 Task: Set up a reminder for the nature and wildlife exploration retreat.
Action: Mouse moved to (72, 89)
Screenshot: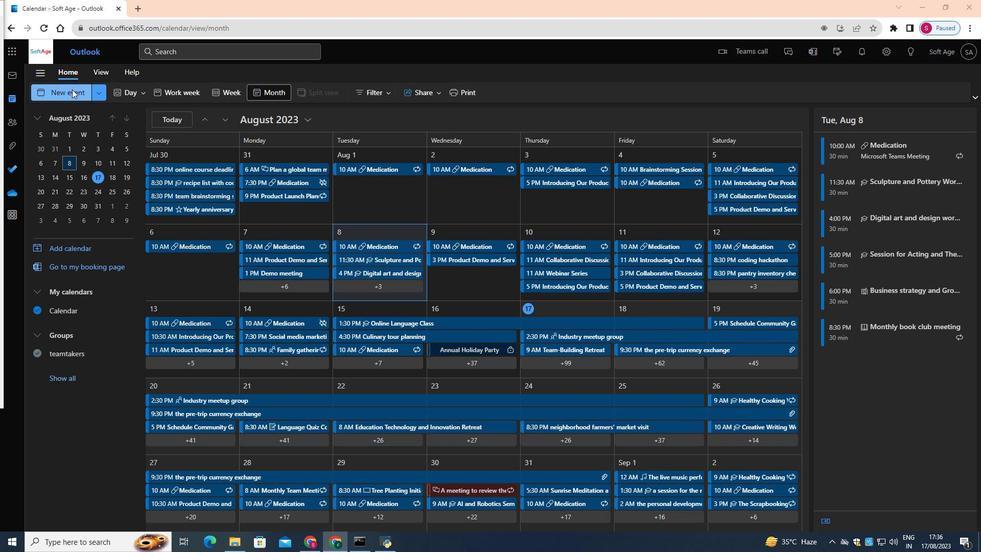 
Action: Mouse pressed left at (72, 89)
Screenshot: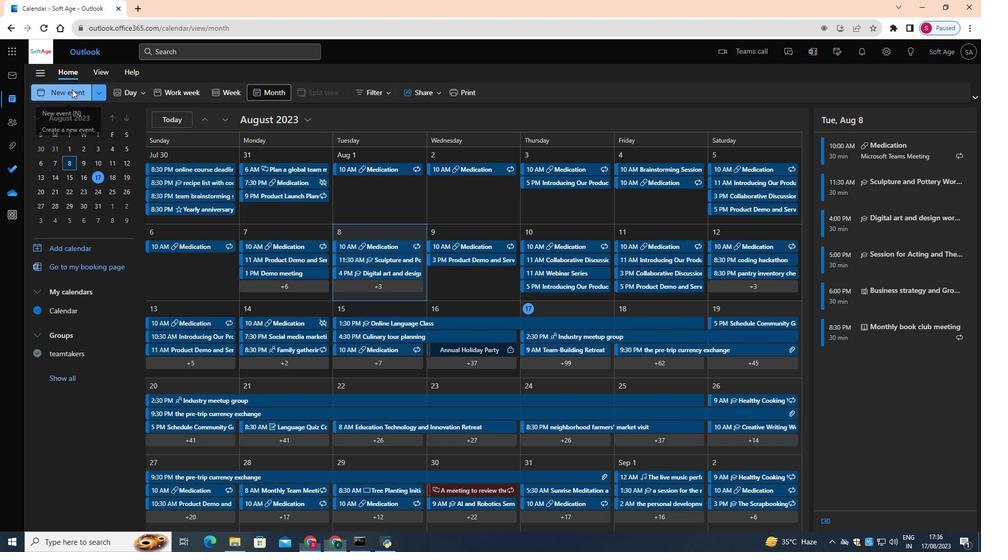 
Action: Mouse moved to (322, 158)
Screenshot: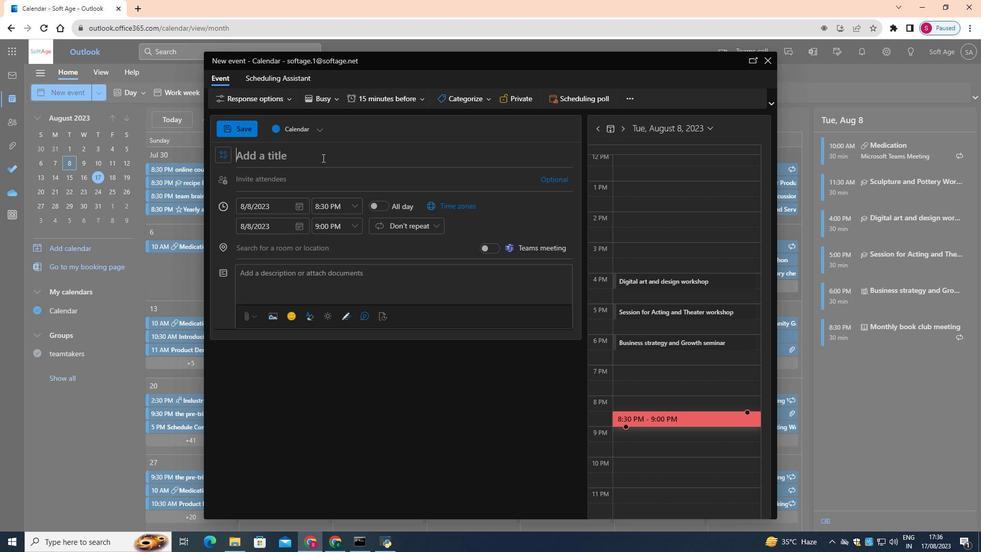 
Action: Mouse pressed left at (322, 158)
Screenshot: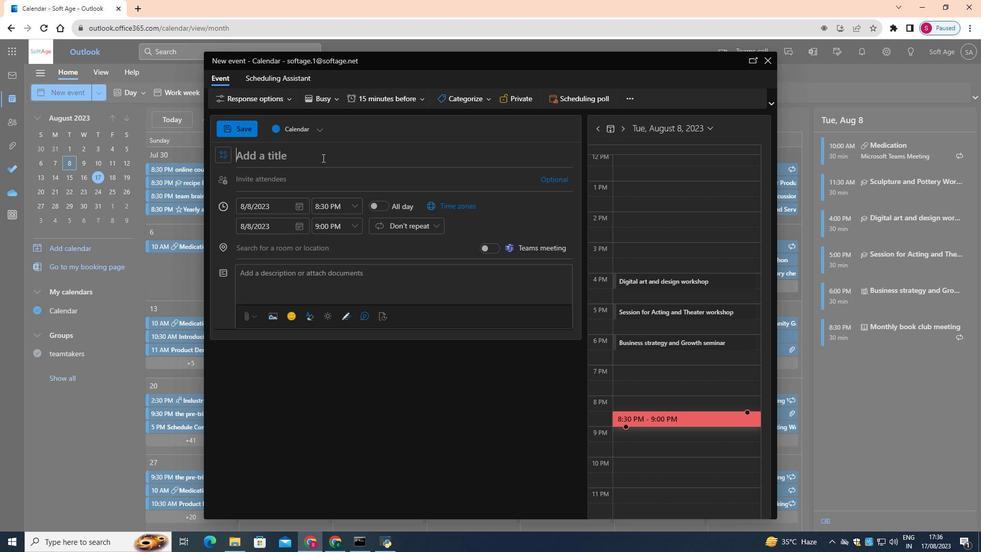 
Action: Key pressed <Key.shift>Nature<Key.space>and<Key.space><Key.shift>Wildlife<Key.space><Key.shift>Exploration<Key.space><Key.shift>Retreat<Key.space><Key.shift>Reminder
Screenshot: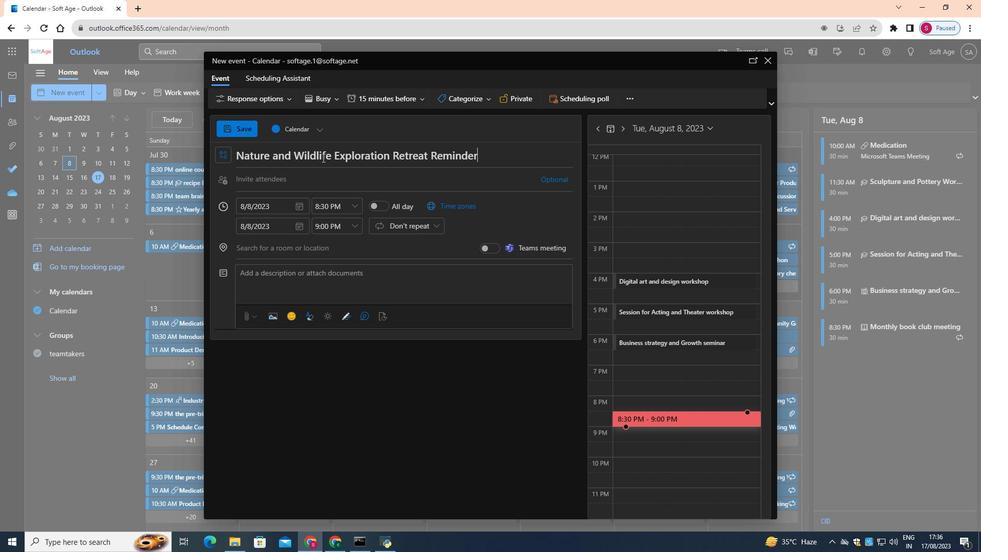 
Action: Mouse moved to (300, 207)
Screenshot: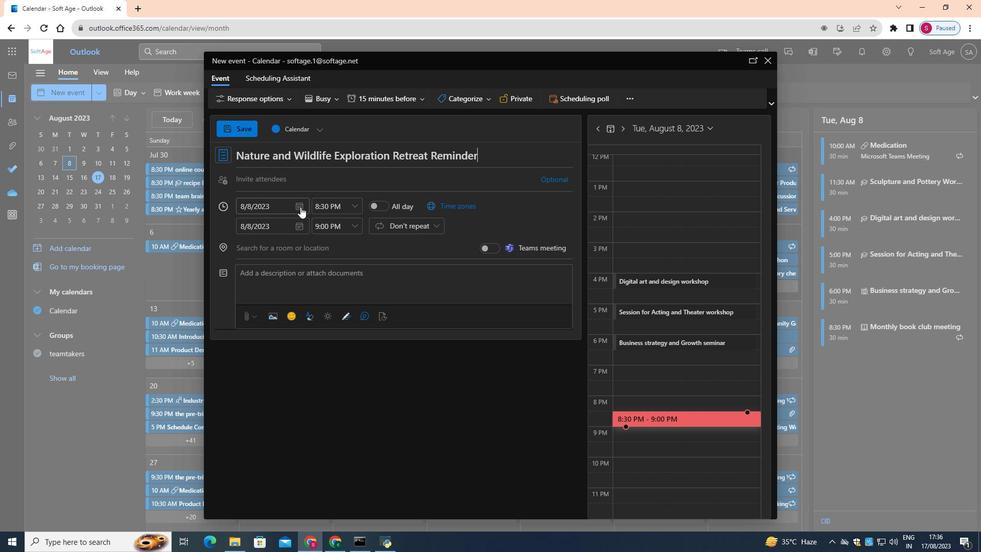 
Action: Mouse pressed left at (300, 207)
Screenshot: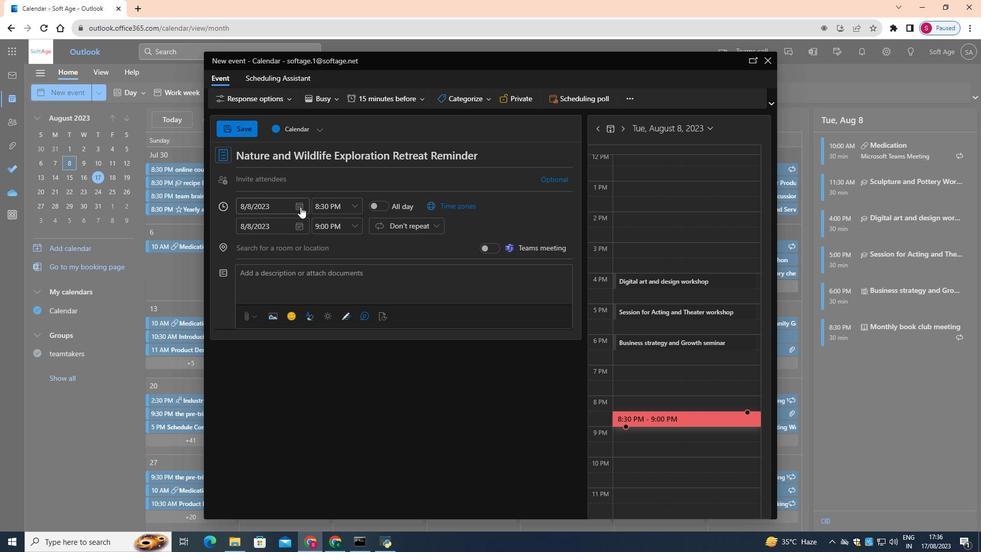 
Action: Mouse moved to (336, 300)
Screenshot: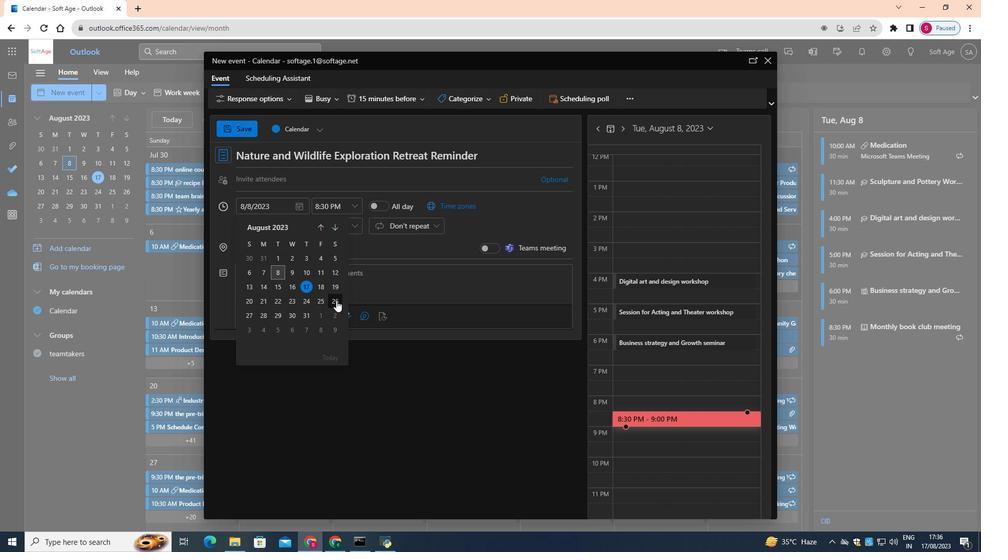 
Action: Mouse pressed left at (336, 300)
Screenshot: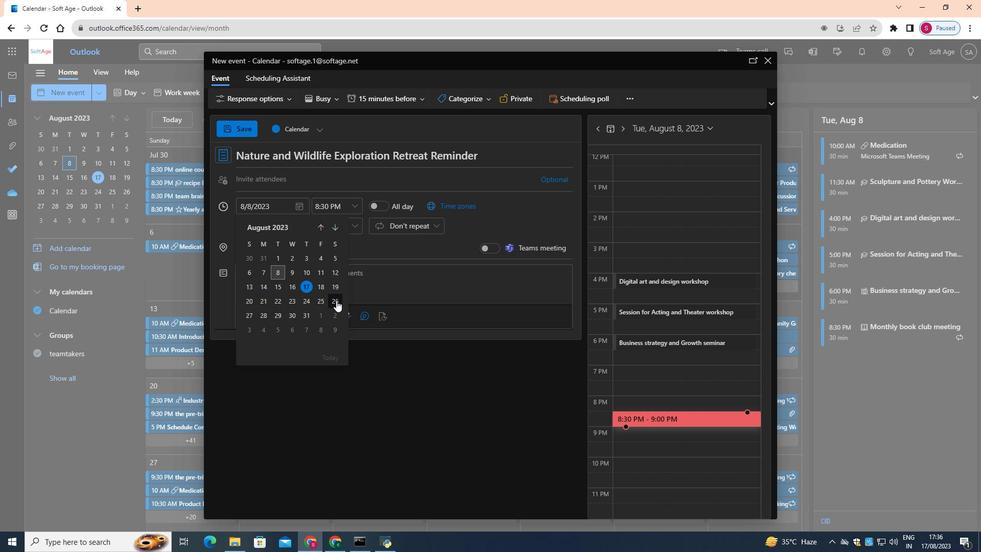 
Action: Mouse moved to (352, 207)
Screenshot: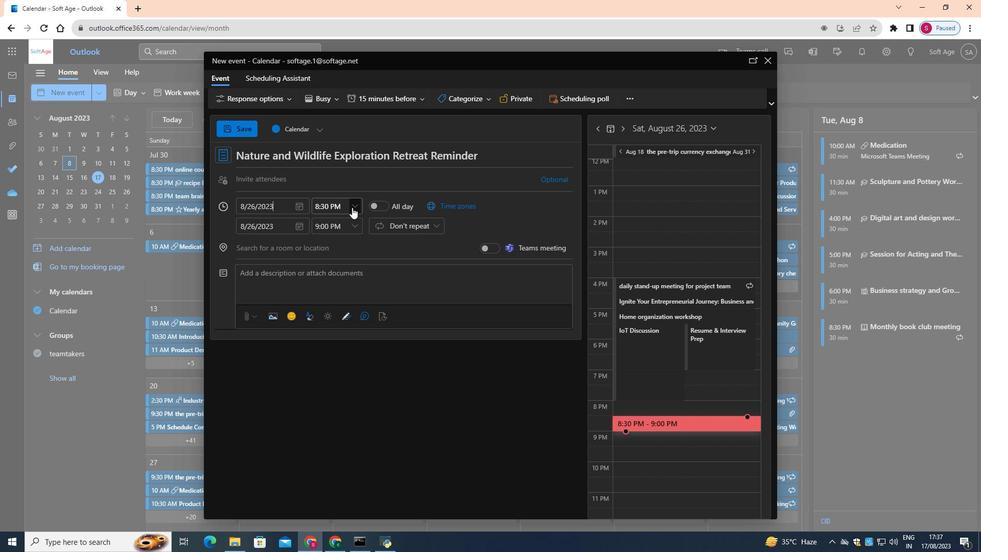 
Action: Mouse pressed left at (352, 207)
Screenshot: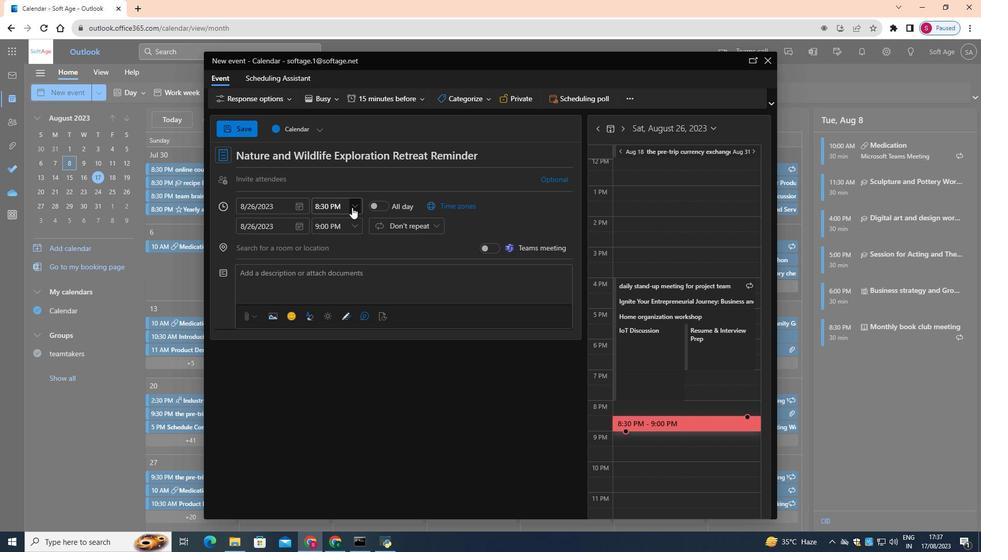 
Action: Mouse moved to (339, 261)
Screenshot: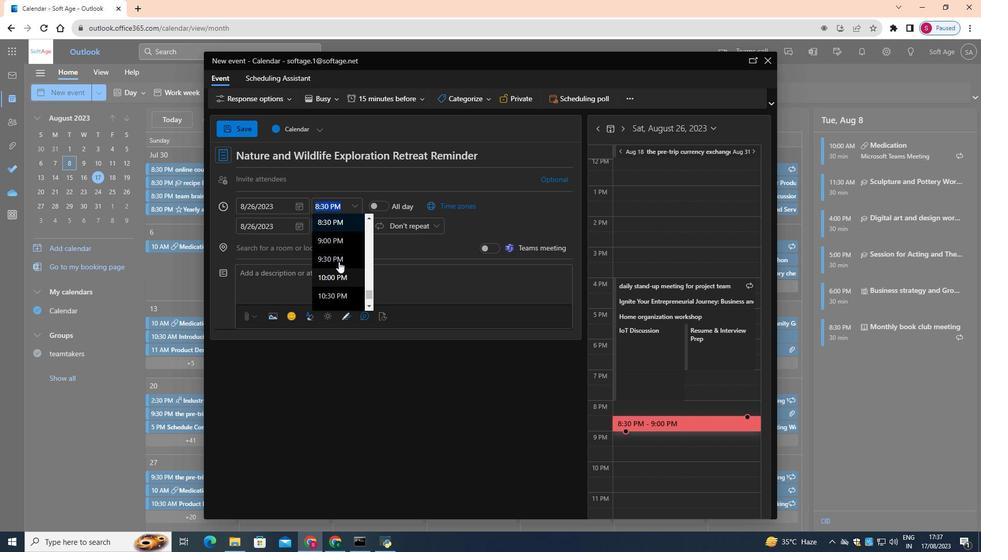 
Action: Mouse scrolled (339, 262) with delta (0, 0)
Screenshot: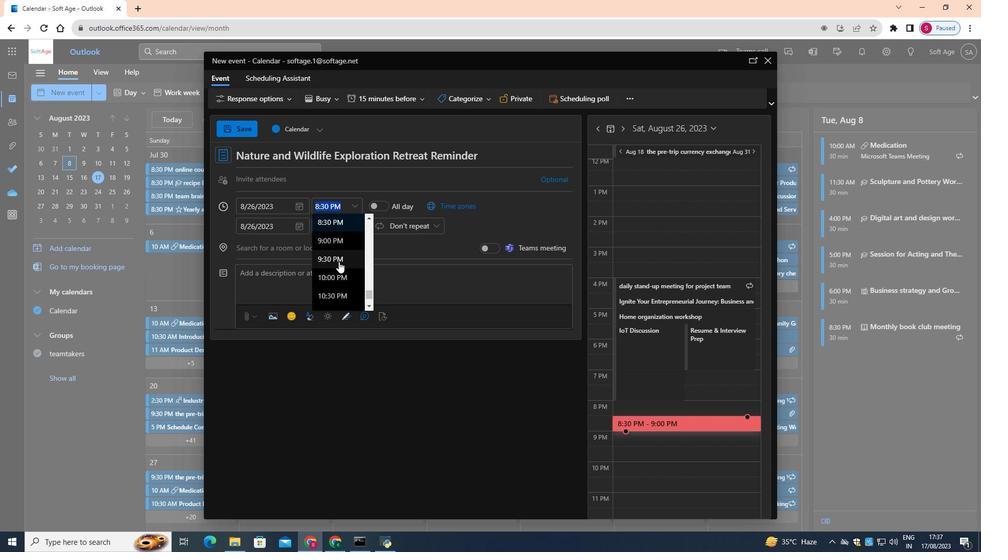 
Action: Mouse scrolled (339, 262) with delta (0, 0)
Screenshot: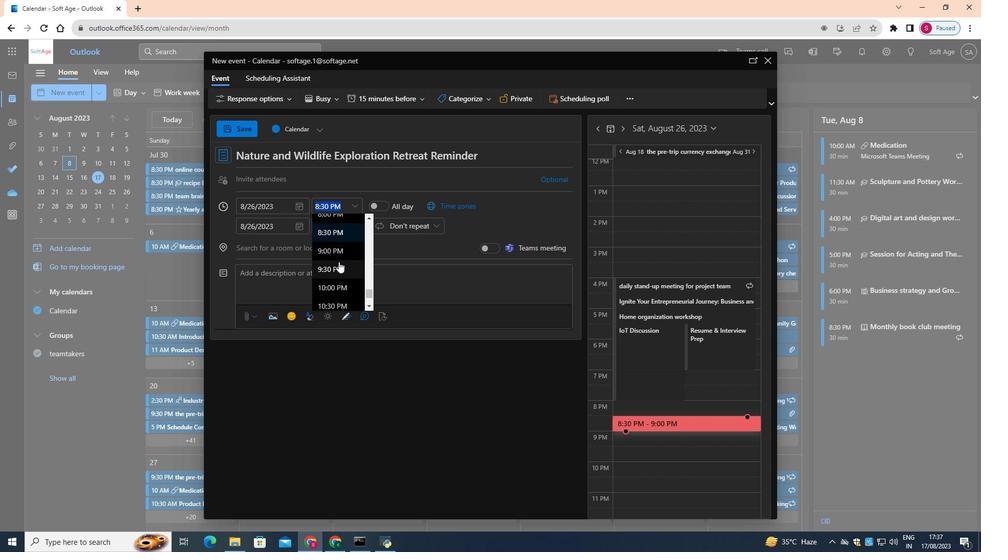 
Action: Mouse scrolled (339, 262) with delta (0, 0)
Screenshot: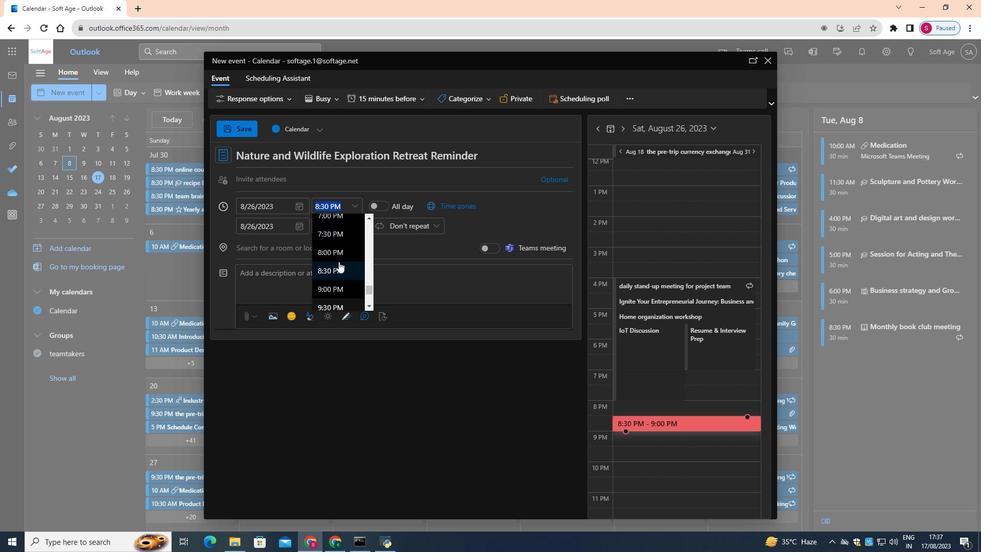 
Action: Mouse scrolled (339, 262) with delta (0, 0)
Screenshot: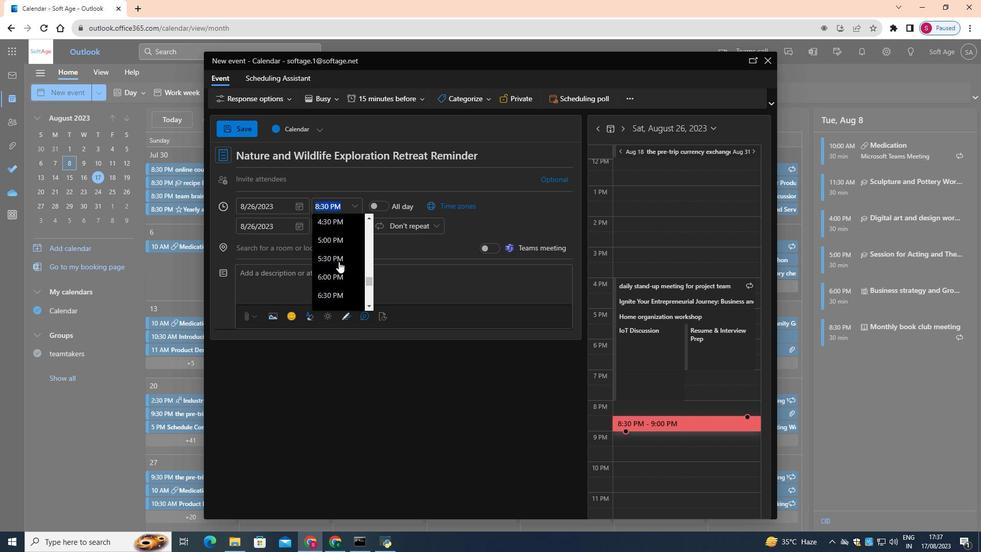 
Action: Mouse scrolled (339, 262) with delta (0, 0)
Screenshot: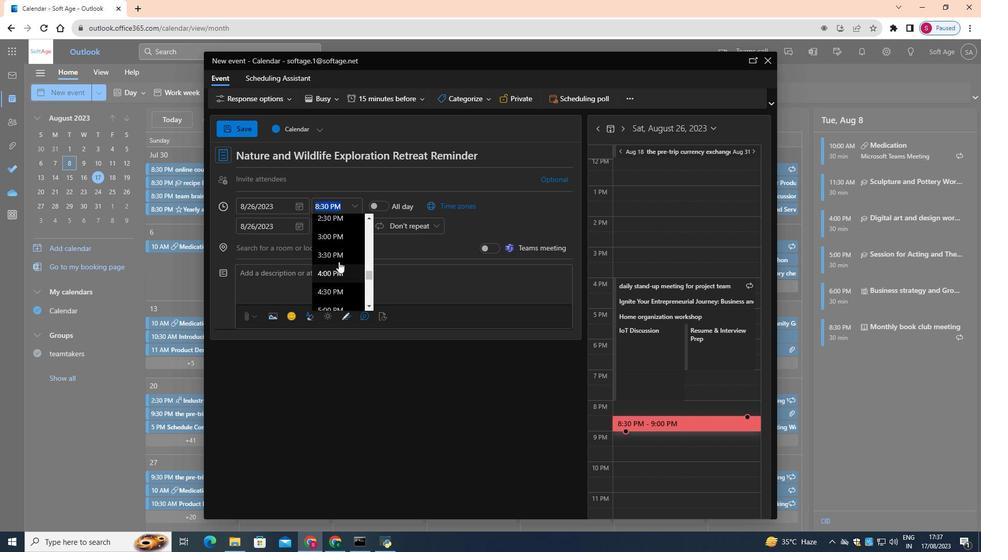 
Action: Mouse scrolled (339, 262) with delta (0, 0)
Screenshot: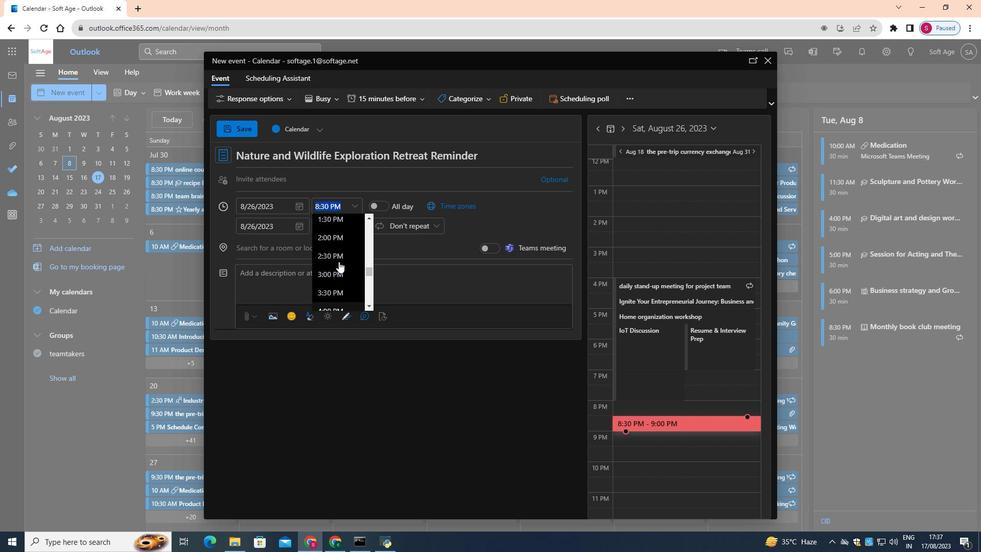 
Action: Mouse moved to (337, 218)
Screenshot: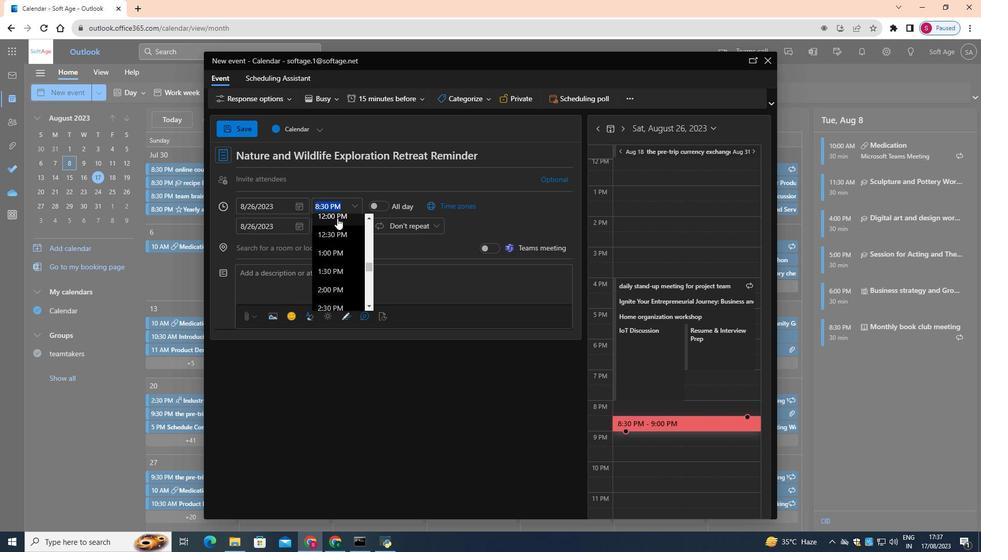 
Action: Mouse pressed left at (337, 218)
Screenshot: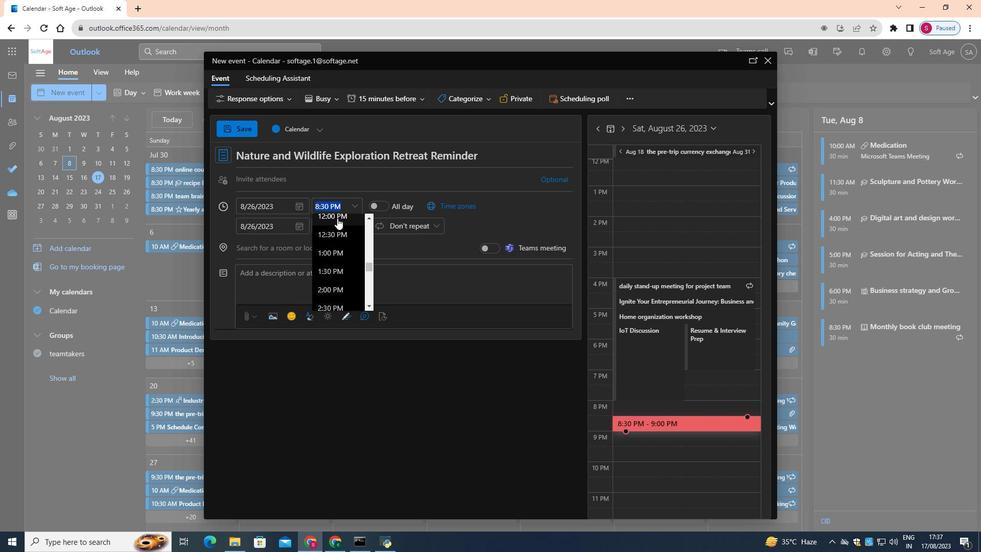 
Action: Mouse moved to (349, 221)
Screenshot: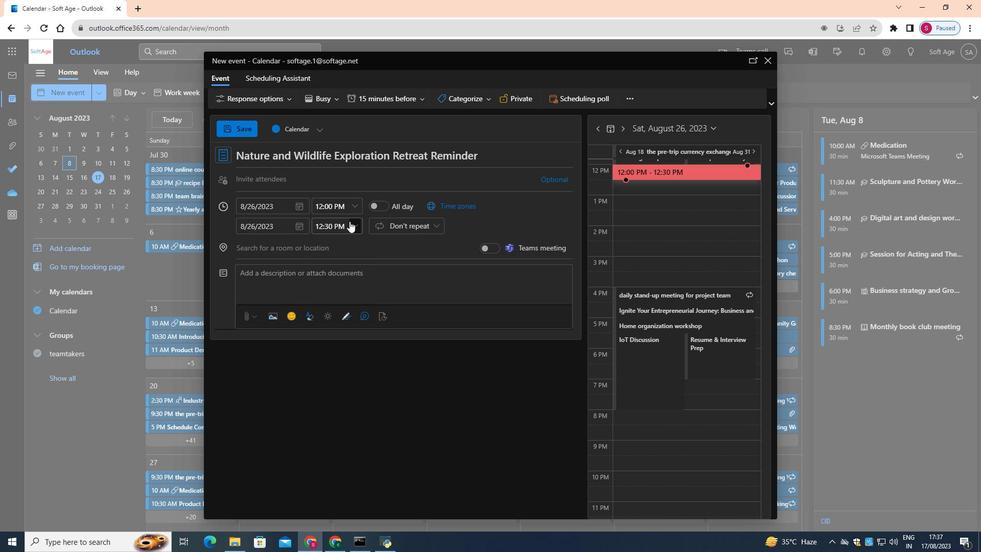 
Action: Mouse pressed left at (349, 221)
Screenshot: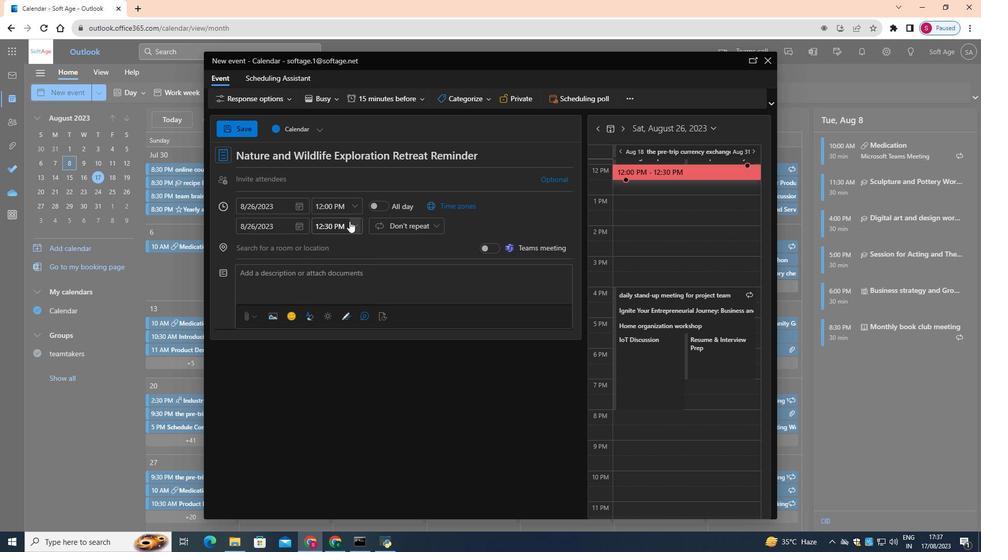 
Action: Mouse moved to (324, 294)
Screenshot: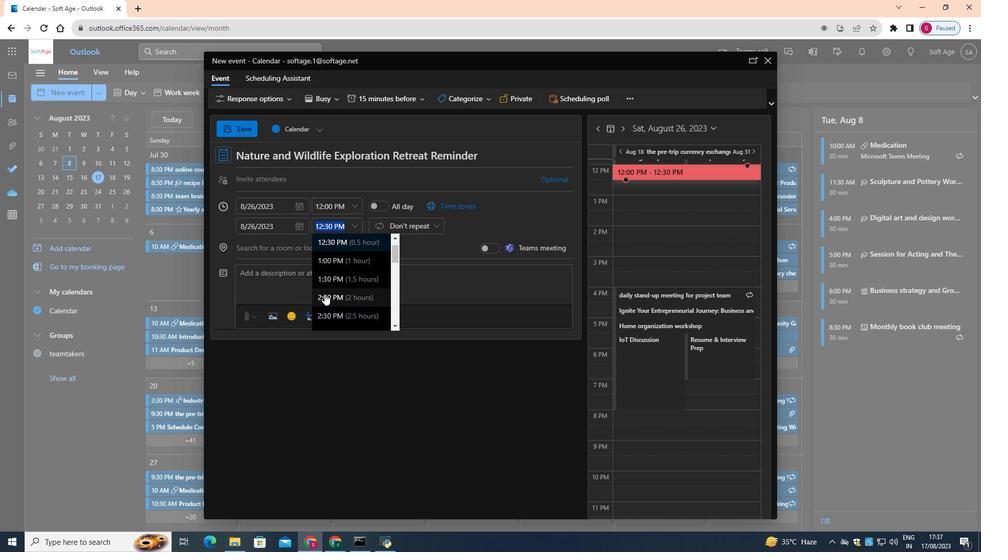 
Action: Mouse pressed left at (324, 294)
Screenshot: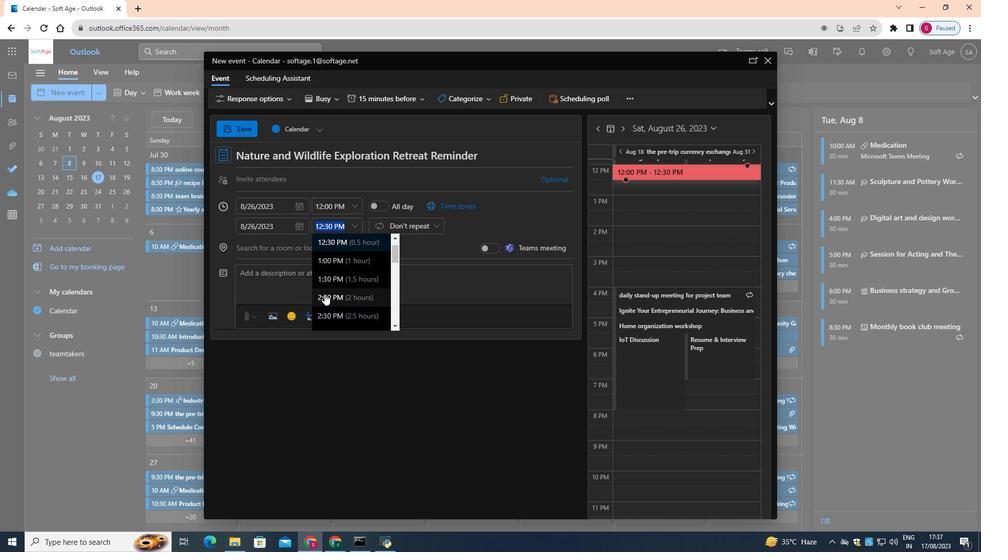 
Action: Mouse moved to (383, 96)
Screenshot: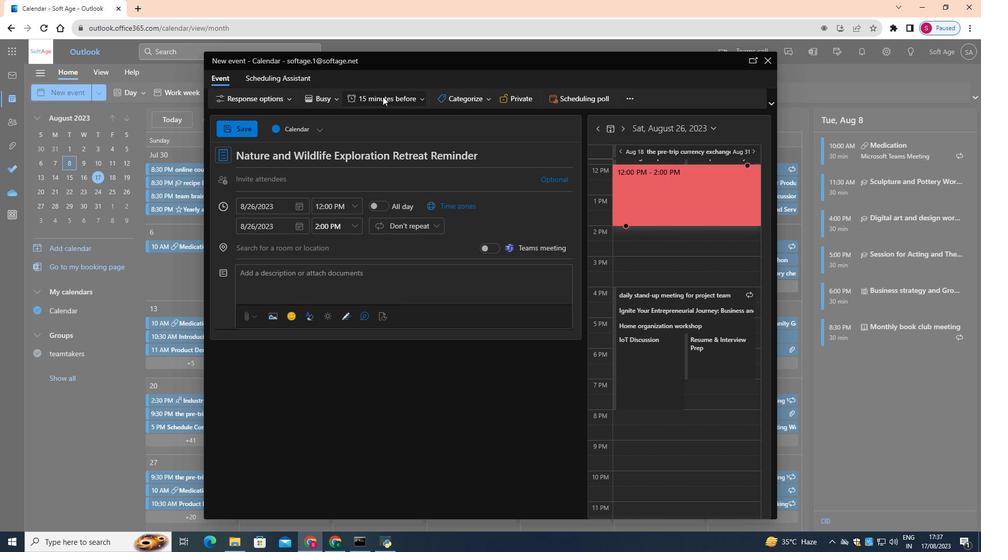 
Action: Mouse pressed left at (383, 96)
Screenshot: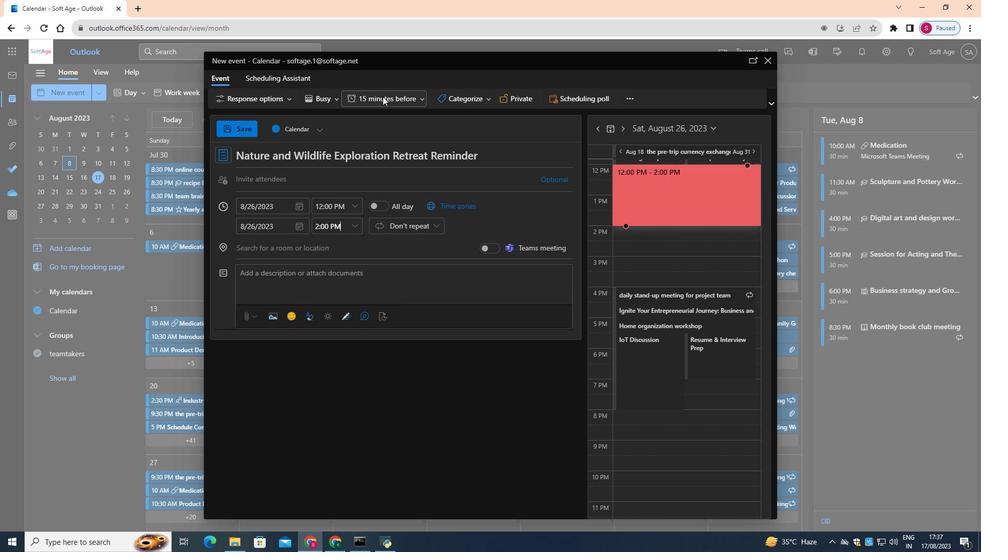 
Action: Mouse moved to (393, 226)
Screenshot: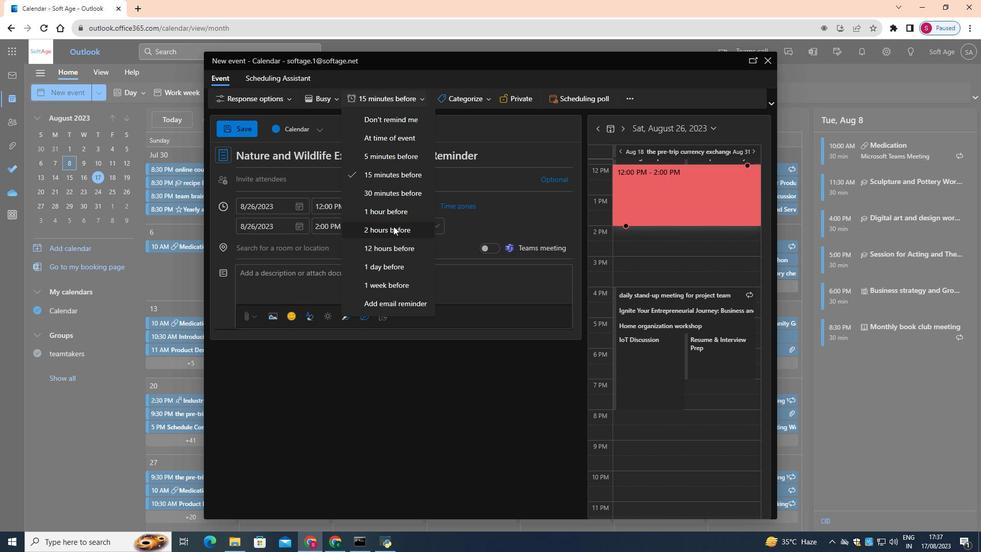 
Action: Mouse pressed left at (393, 226)
Screenshot: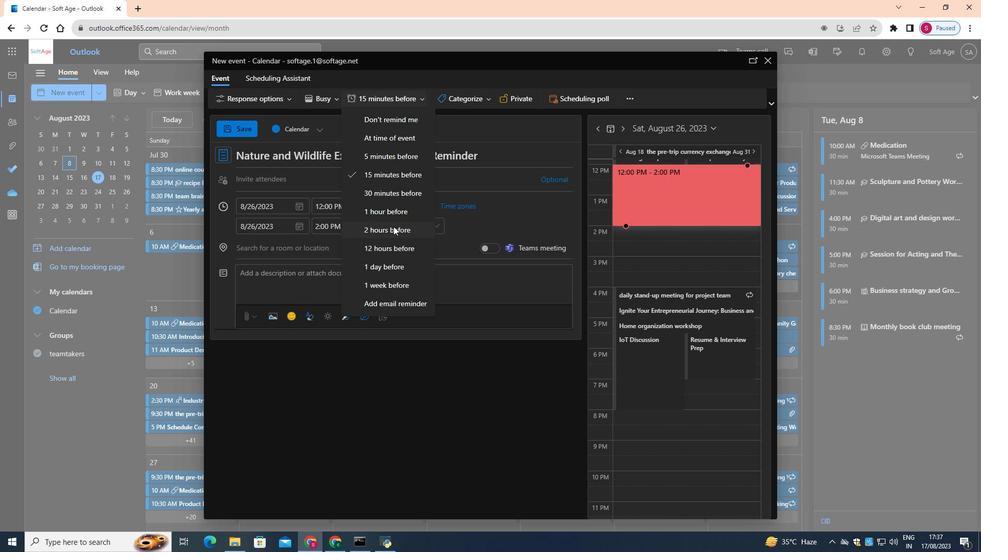 
Action: Mouse moved to (377, 283)
Screenshot: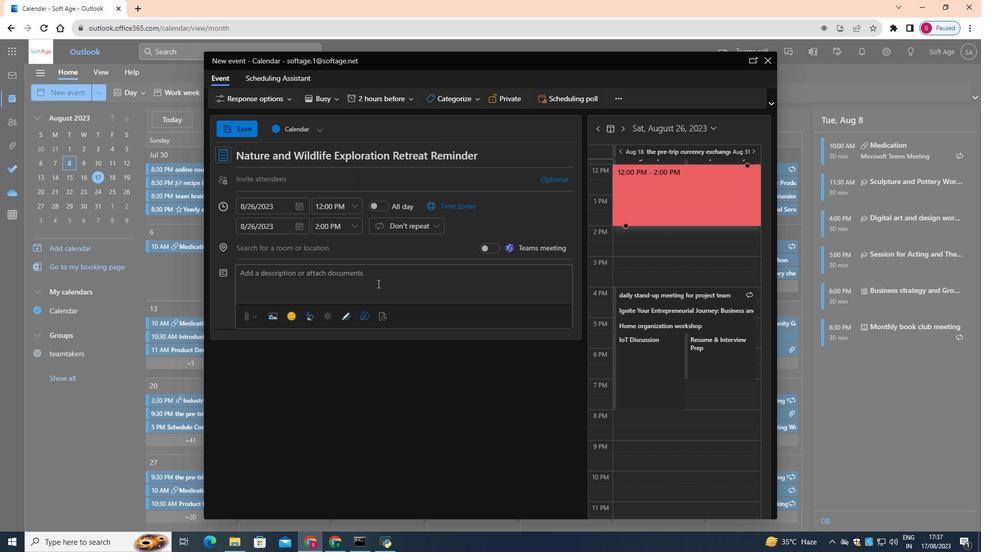 
Action: Mouse pressed left at (377, 283)
Screenshot: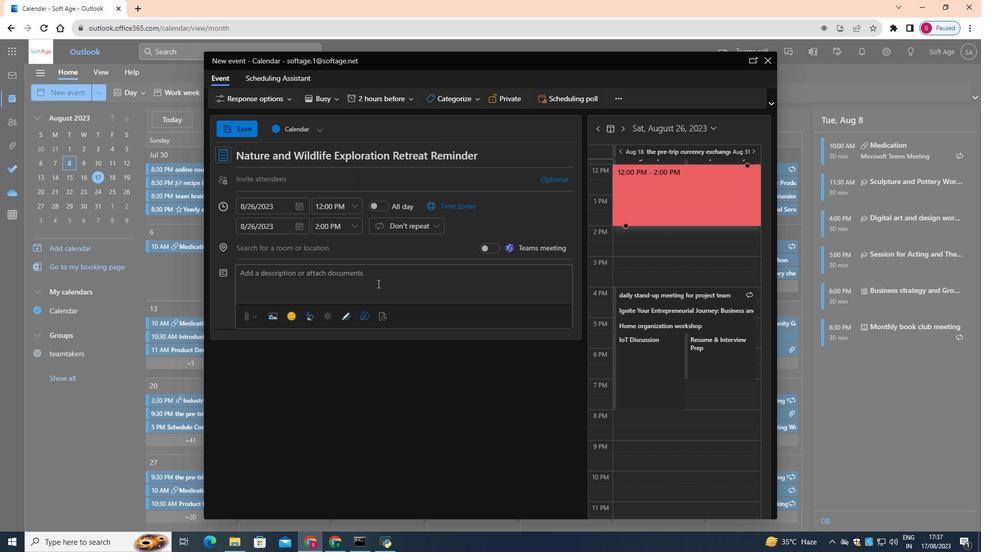 
Action: Key pressed <Key.shift>Embrace<Key.space>the<Key.space>wonders<Key.space>of<Key.space>the<Key.space>natural<Key.space>world<Key.shift_r>!<Key.space>this<Key.space>is<Key.space>a<Key.space>reminder<Key.space>for<Key.space>our<Key.space>upcoming<Key.space><Key.shift>Nature<Key.space>and<Key.space><Key.shift>Wildlife<Key.space><Key.shift>Exploration<Key.space><Key.shift>Retreat,<Key.space>where<Key.space>you'll<Key.space>embark<Key.space>on<Key.space>a<Key.space>captivating<Key.space>journey<Key.space>to<Key.space>connect<Key.space>with<Key.space>the<Key.space>beauty<Key.space>and<Key.space>biodiversity<Key.space>of<Key.space>the<Key.space>outdoors.
Screenshot: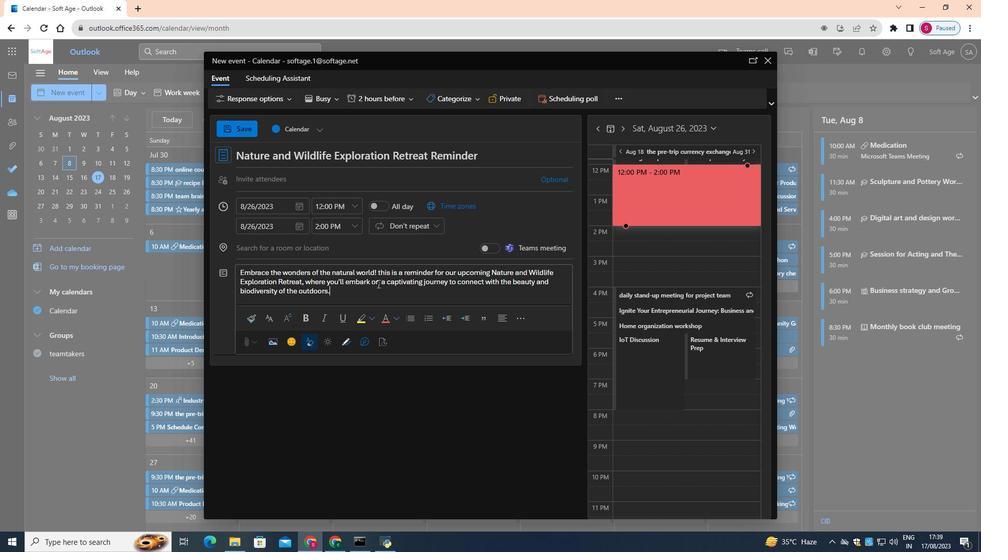 
Action: Mouse moved to (244, 123)
Screenshot: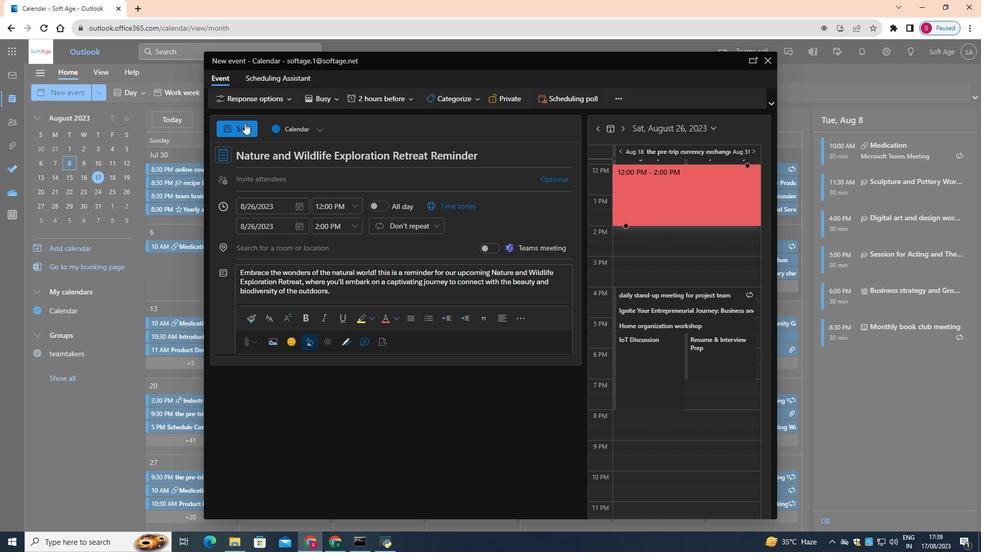 
Action: Mouse pressed left at (244, 123)
Screenshot: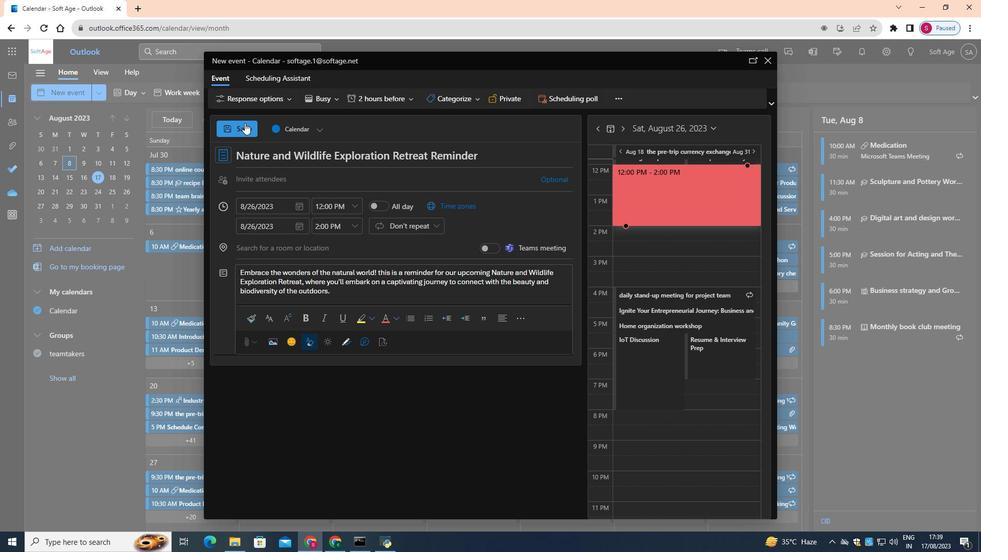 
